 Task: Choose want something in particular? Select the data files you are most interested in and Select Articles.
Action: Mouse moved to (682, 68)
Screenshot: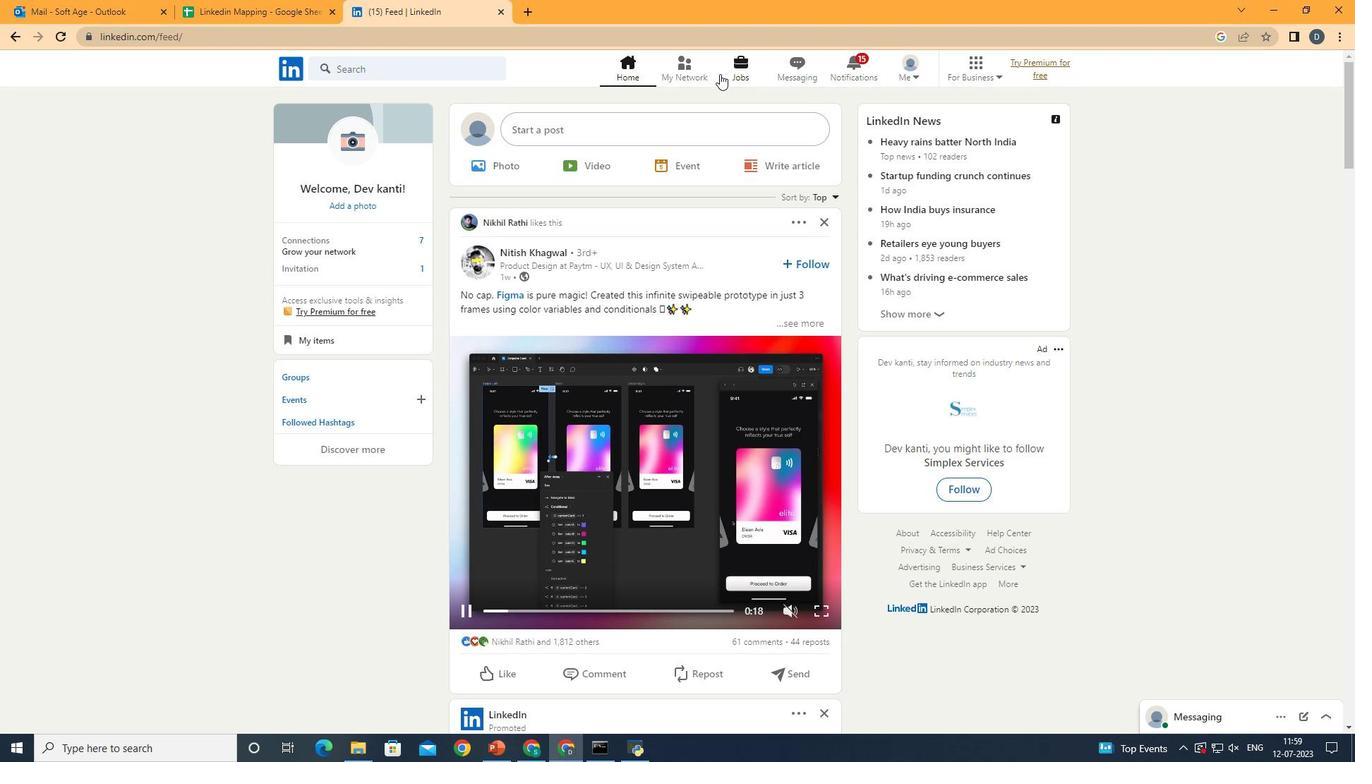 
Action: Mouse pressed left at (682, 68)
Screenshot: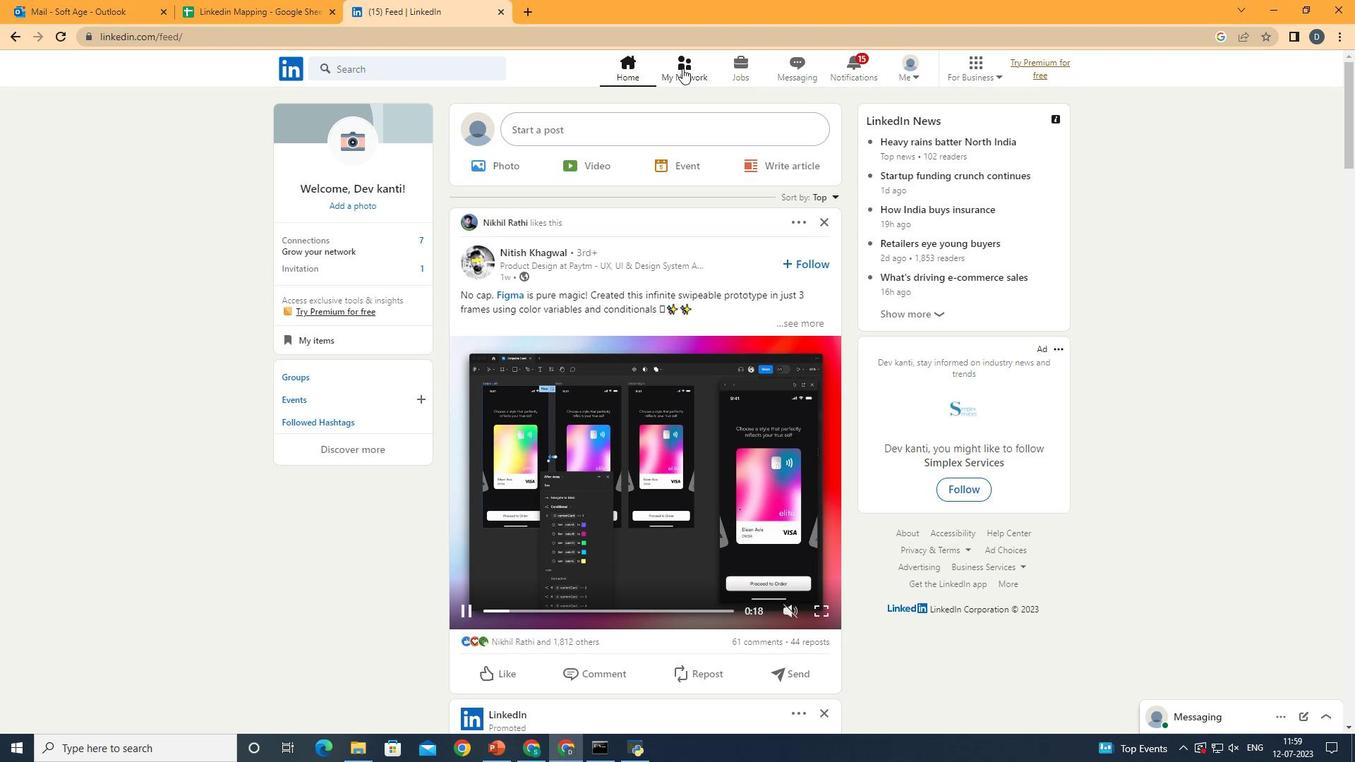 
Action: Mouse moved to (463, 171)
Screenshot: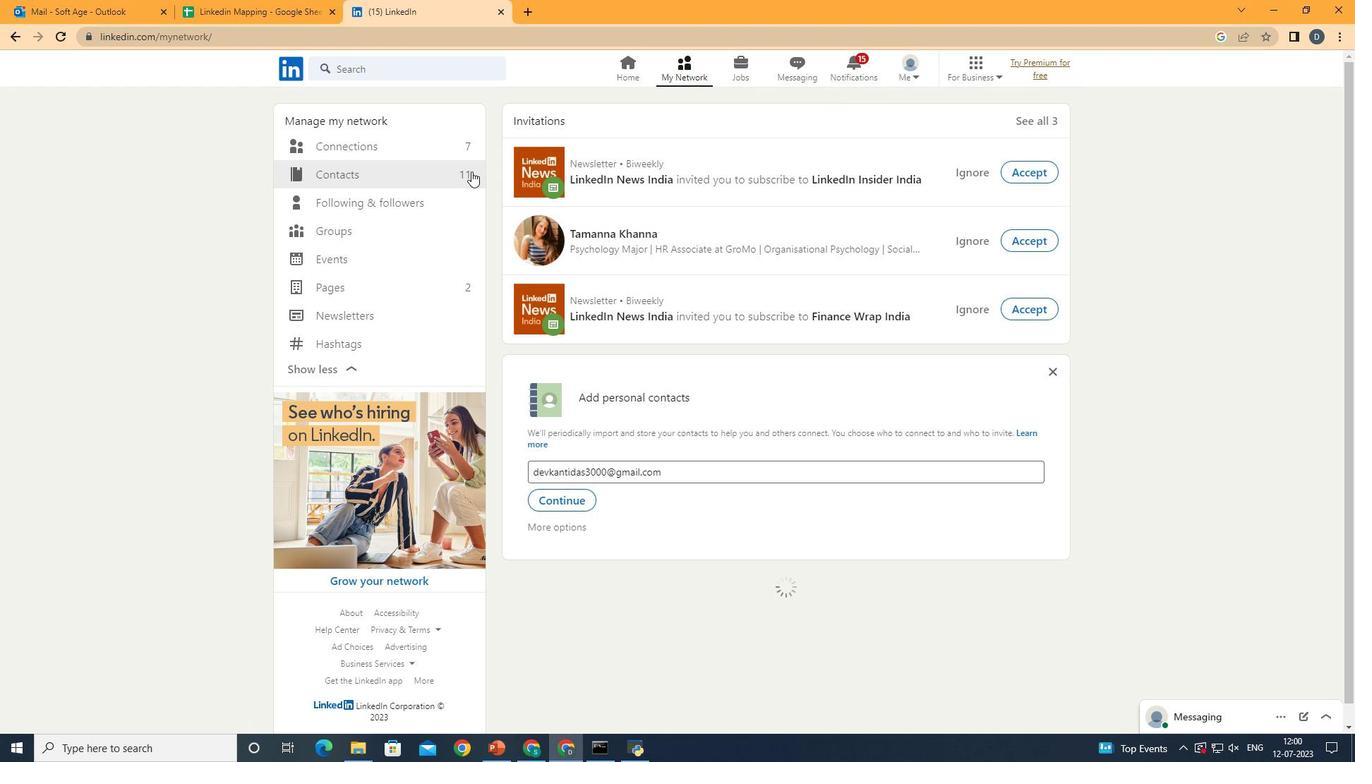 
Action: Mouse pressed left at (463, 171)
Screenshot: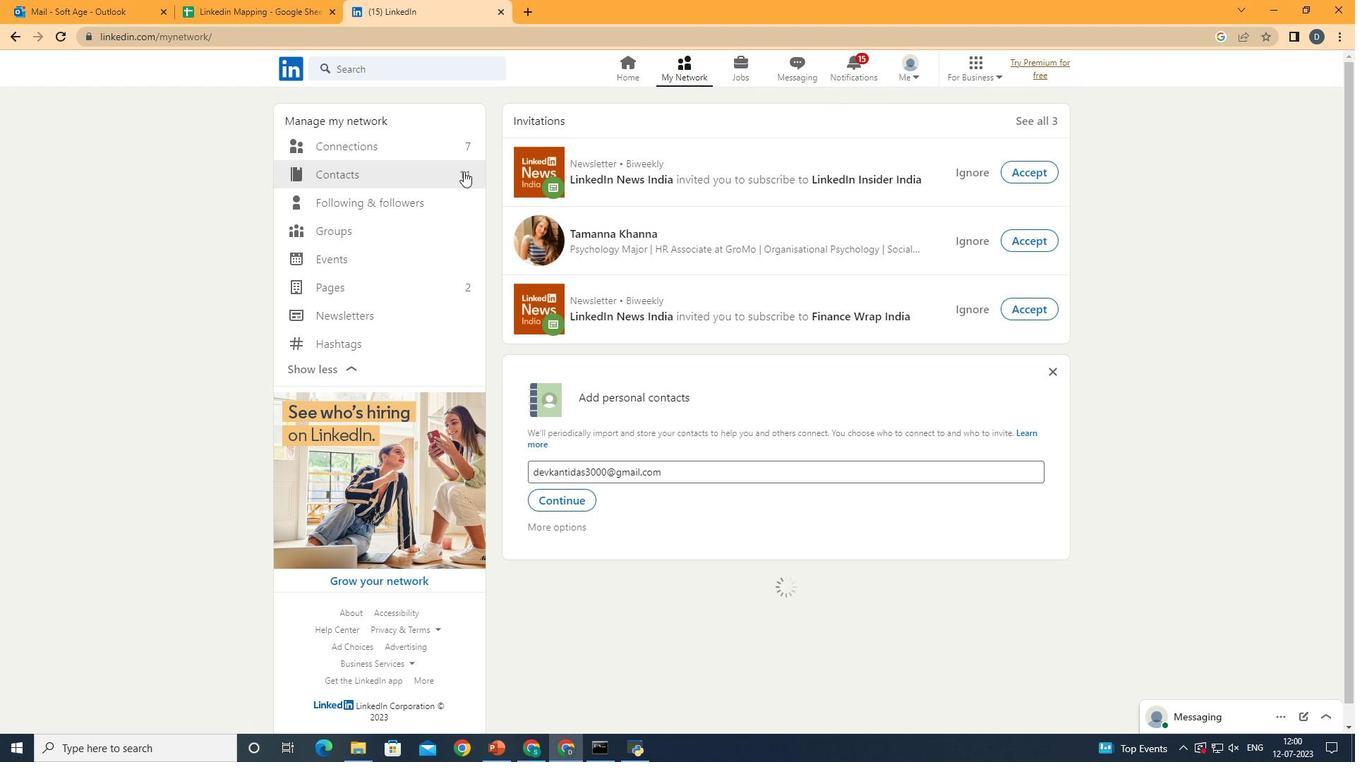 
Action: Mouse moved to (1031, 202)
Screenshot: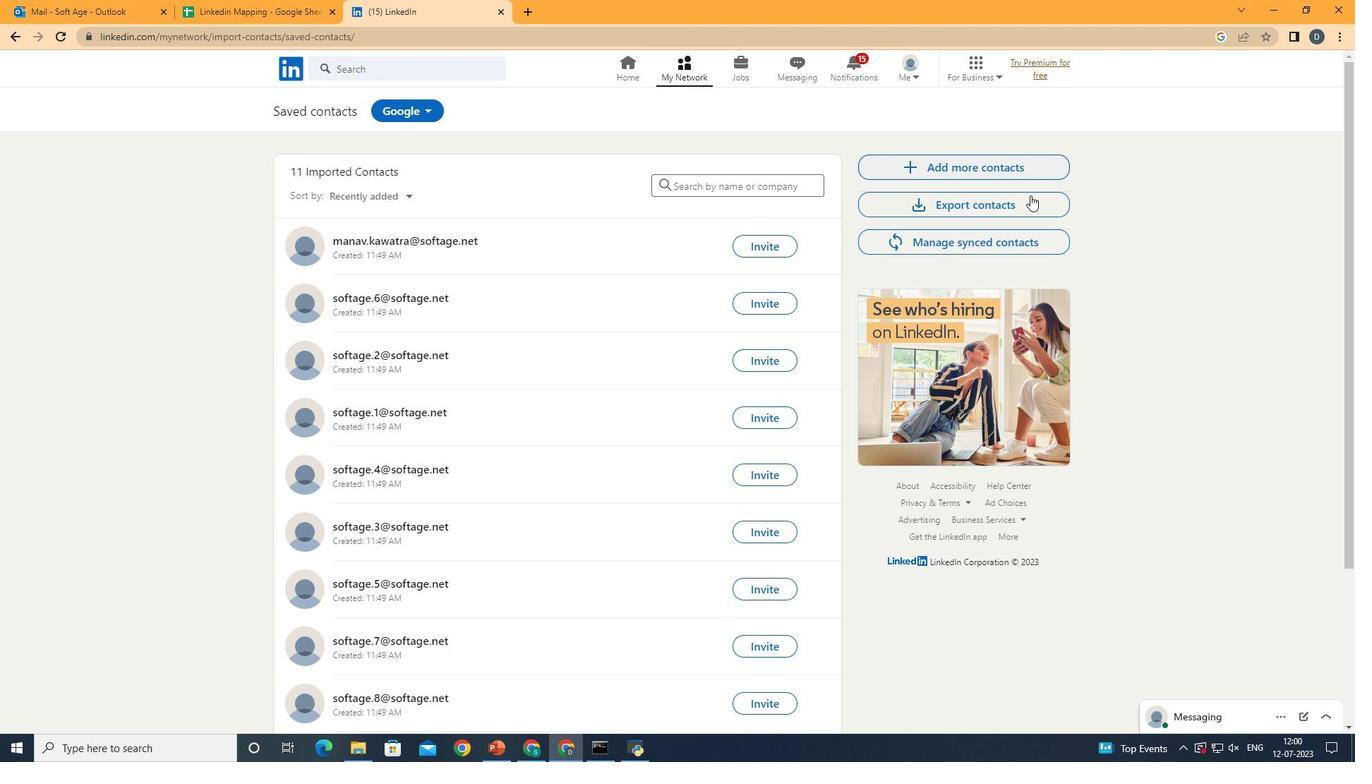 
Action: Mouse pressed left at (1031, 202)
Screenshot: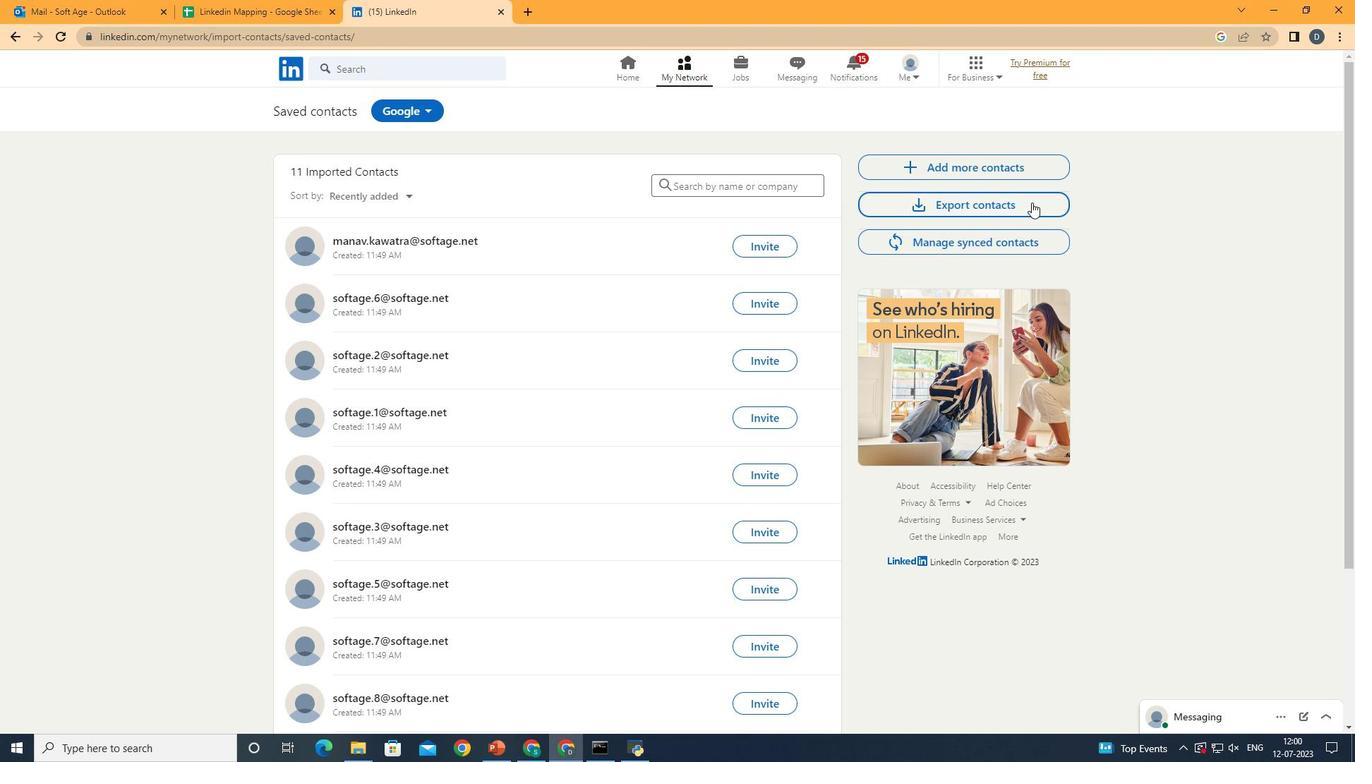 
Action: Mouse moved to (539, 244)
Screenshot: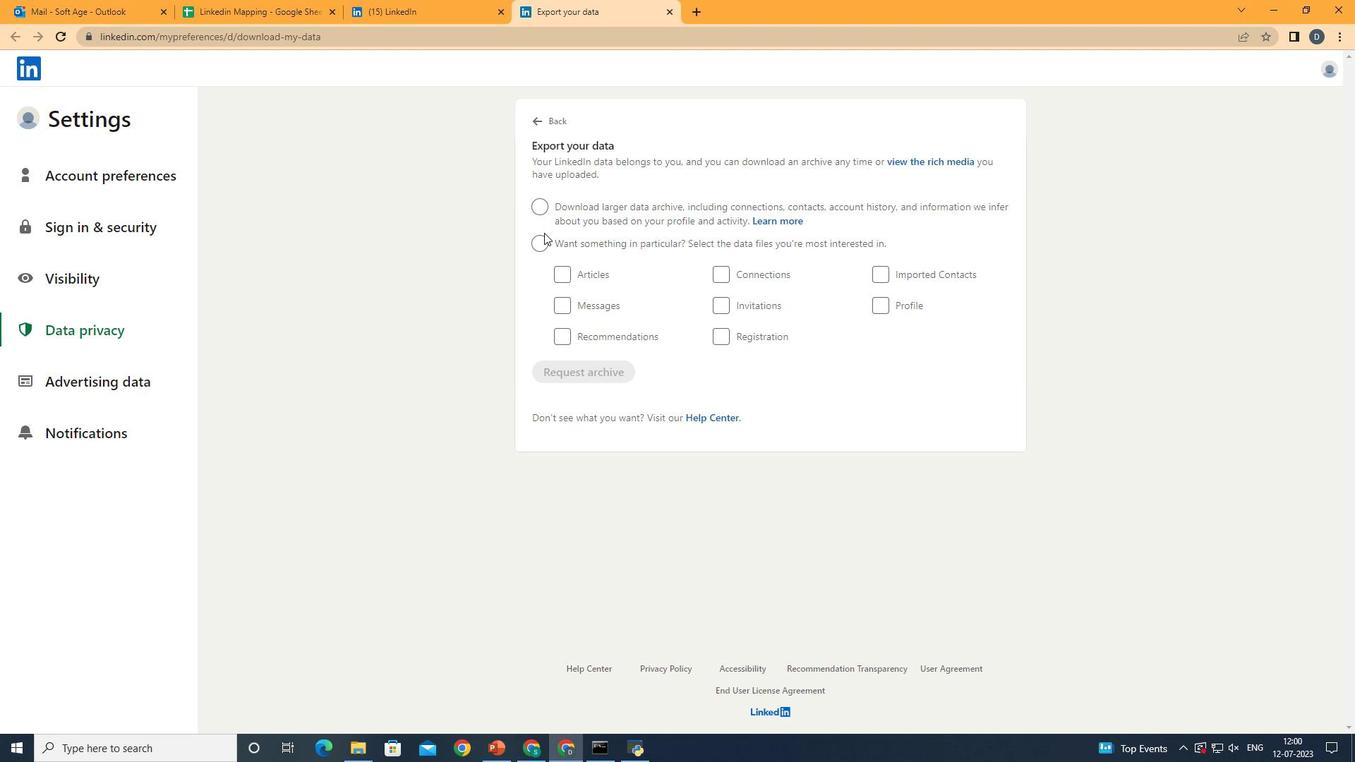
Action: Mouse pressed left at (539, 244)
Screenshot: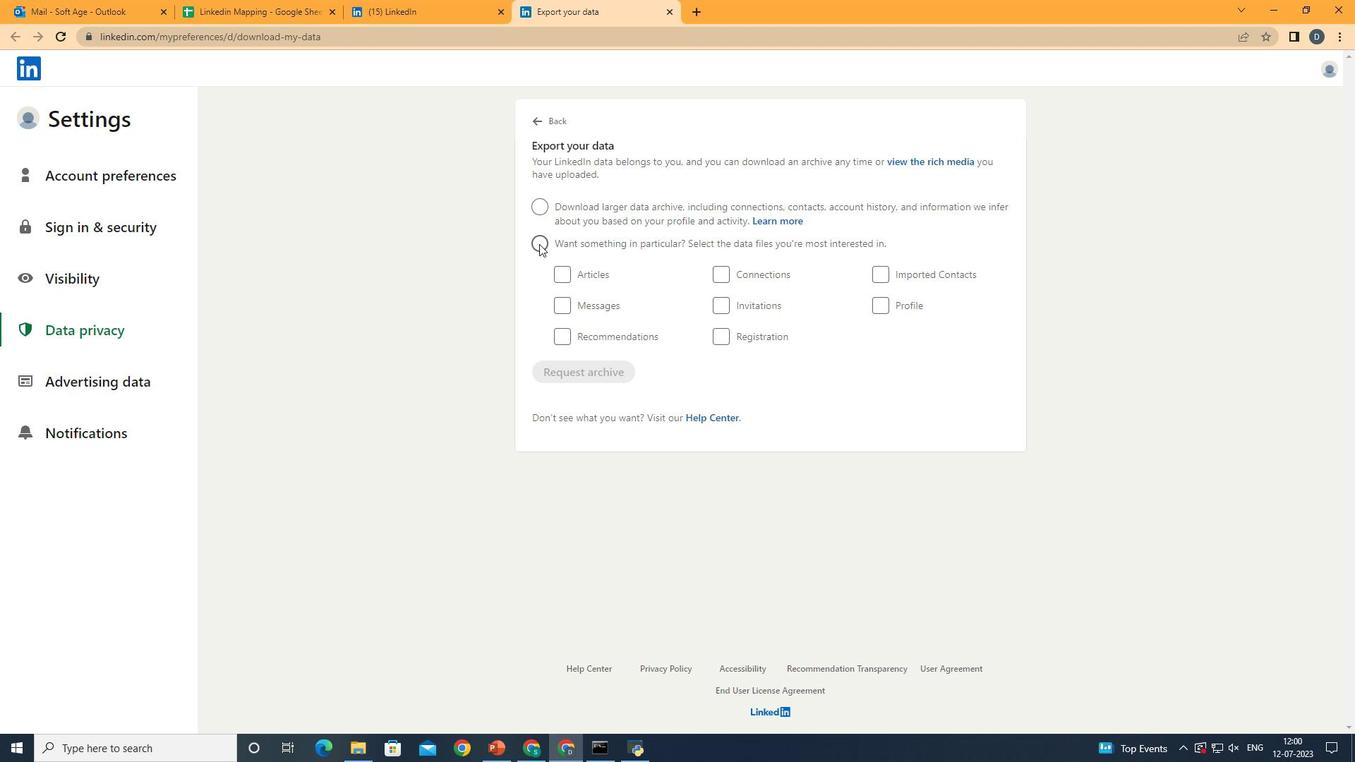 
Action: Mouse moved to (573, 273)
Screenshot: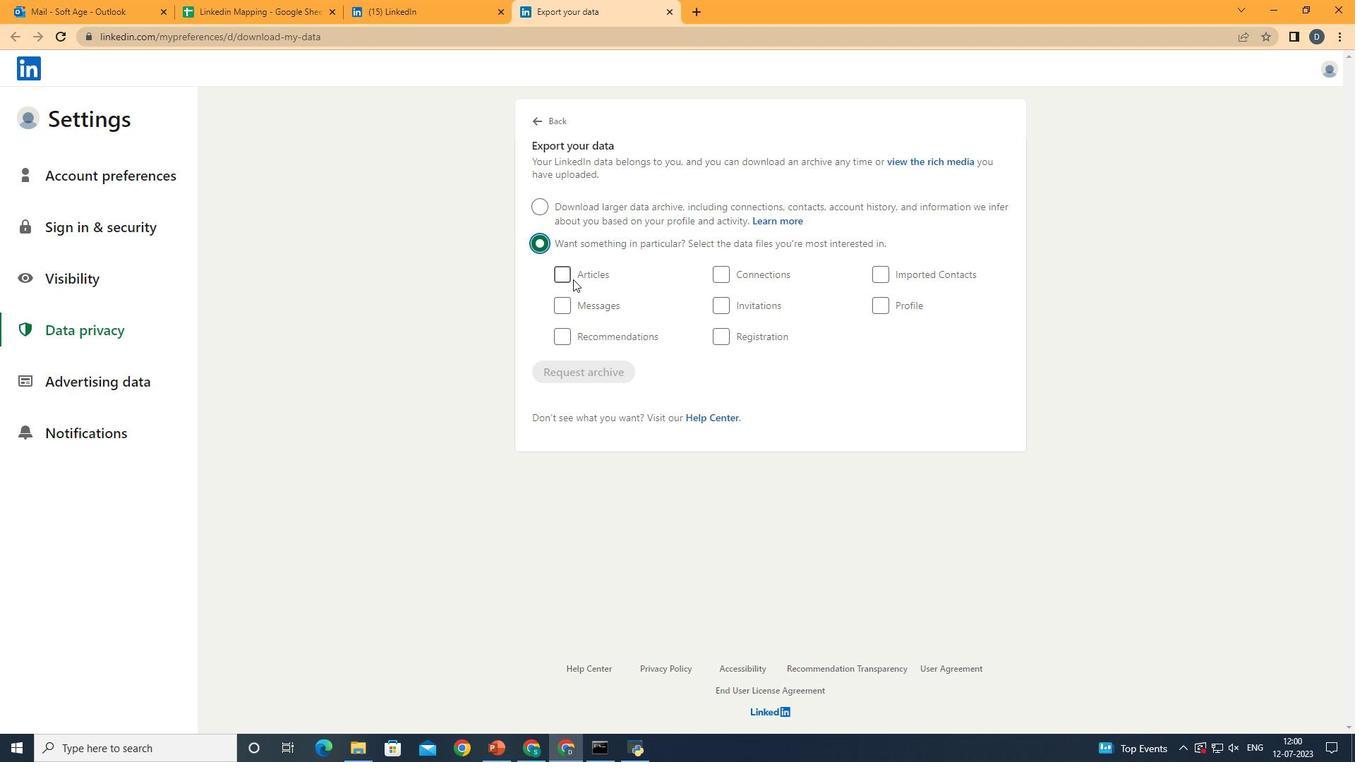 
Action: Mouse pressed left at (573, 273)
Screenshot: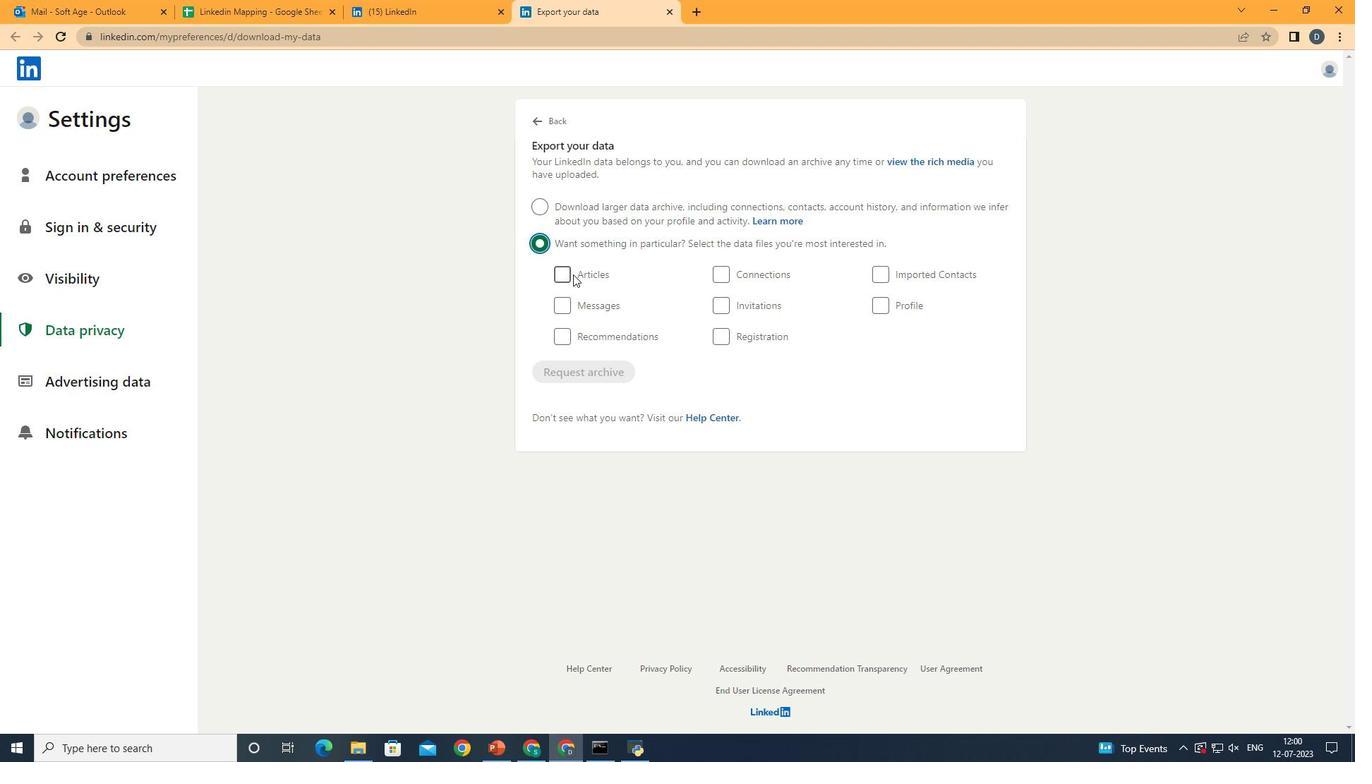 
Action: Mouse moved to (1206, 379)
Screenshot: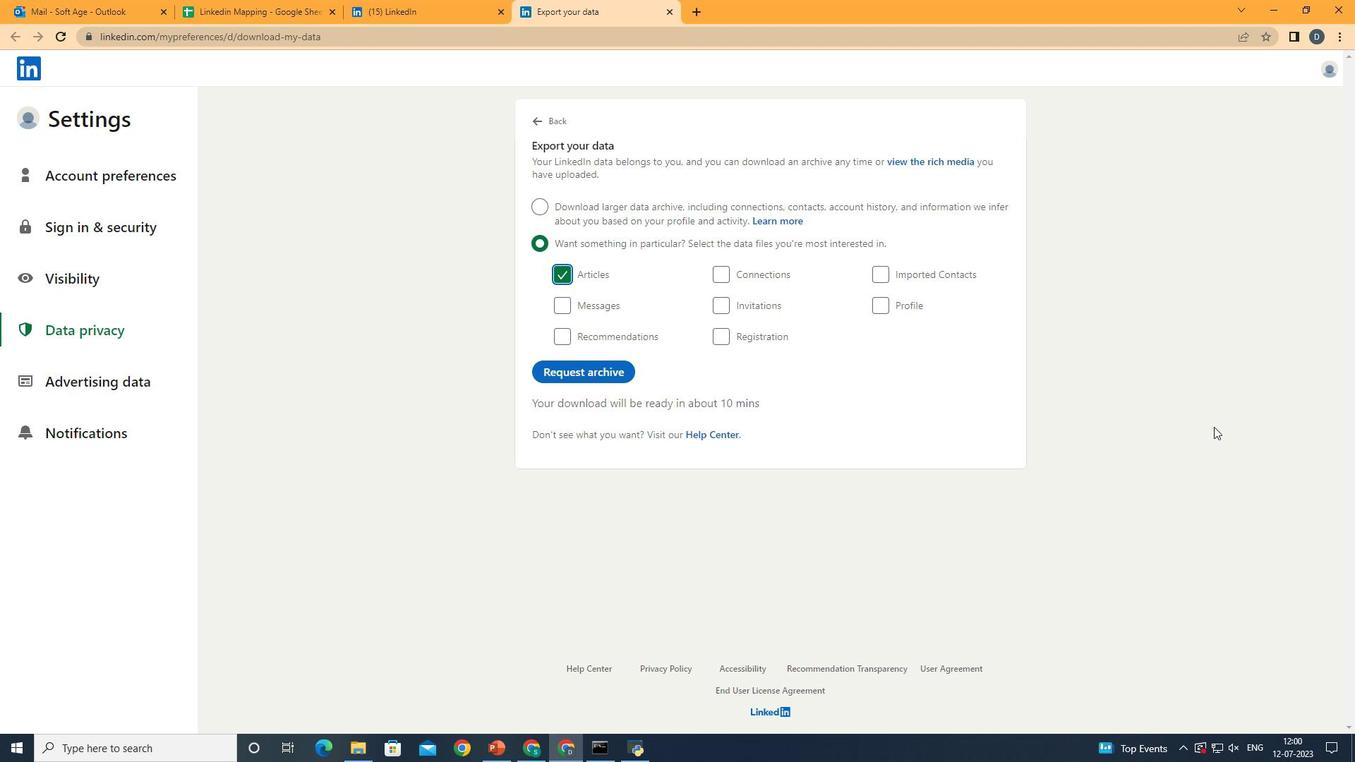 
